 Task: Change the bluescreen B value for the bluescreen video filter to 90.
Action: Mouse moved to (136, 38)
Screenshot: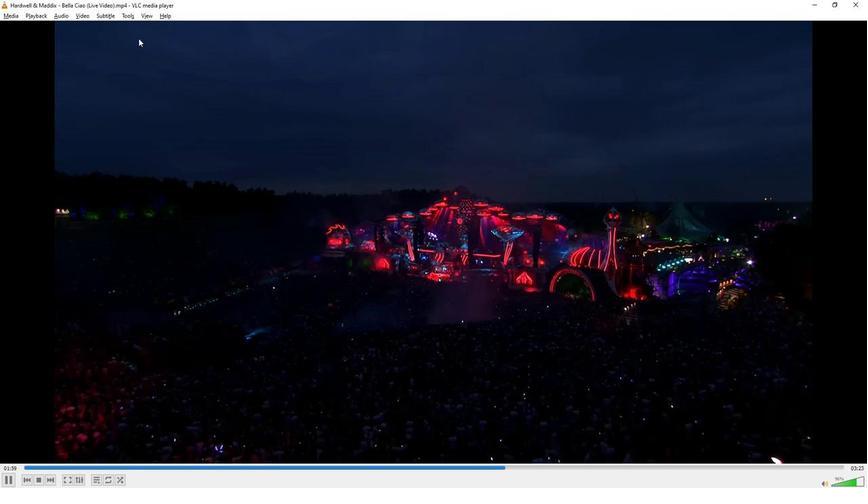 
Action: Mouse pressed left at (136, 38)
Screenshot: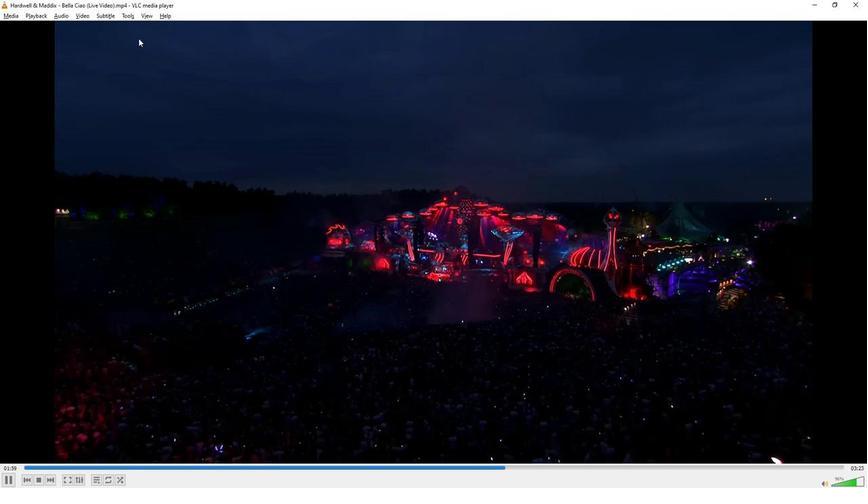 
Action: Mouse moved to (160, 136)
Screenshot: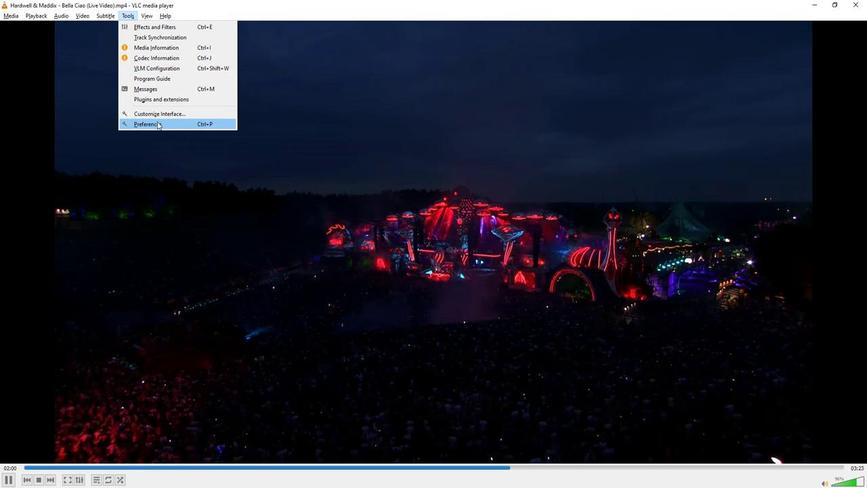 
Action: Mouse pressed left at (160, 136)
Screenshot: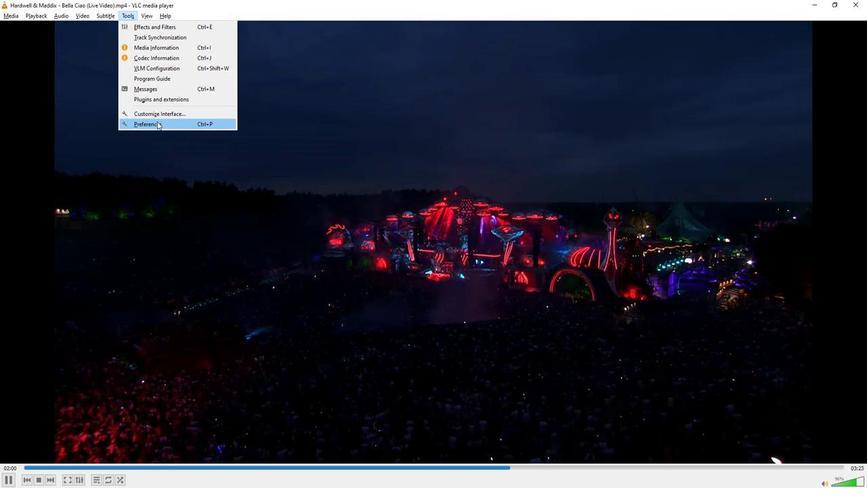 
Action: Mouse moved to (192, 383)
Screenshot: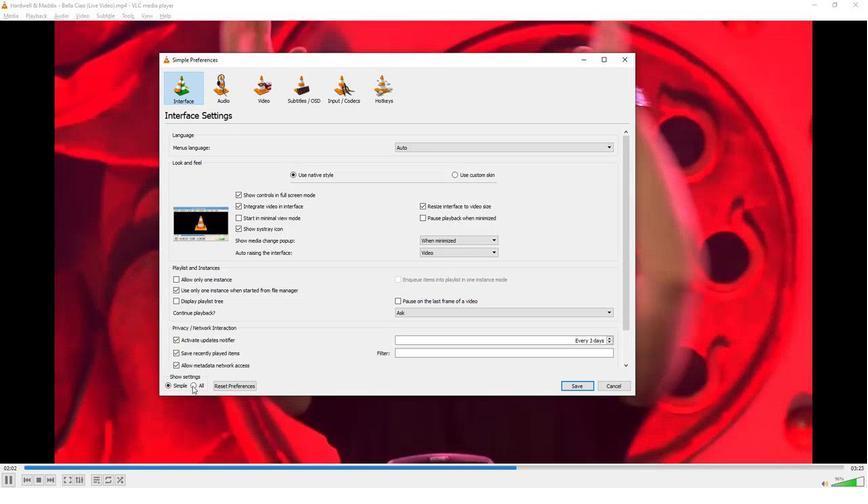 
Action: Mouse pressed left at (192, 383)
Screenshot: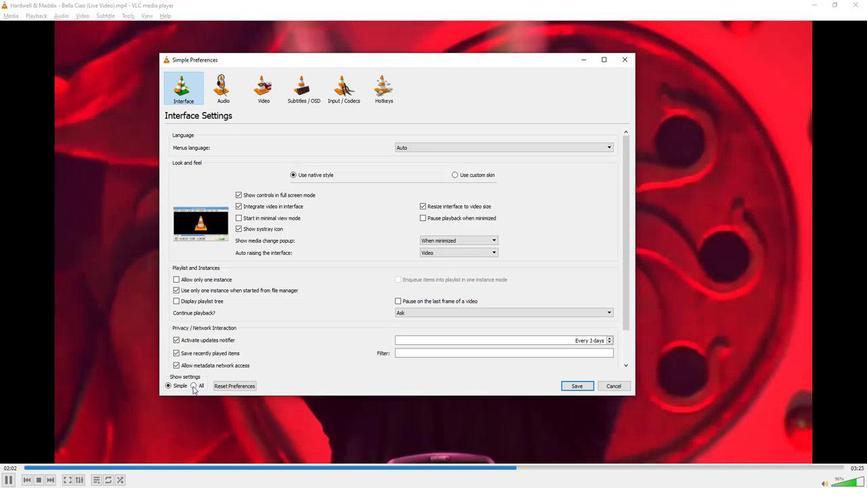 
Action: Mouse moved to (199, 326)
Screenshot: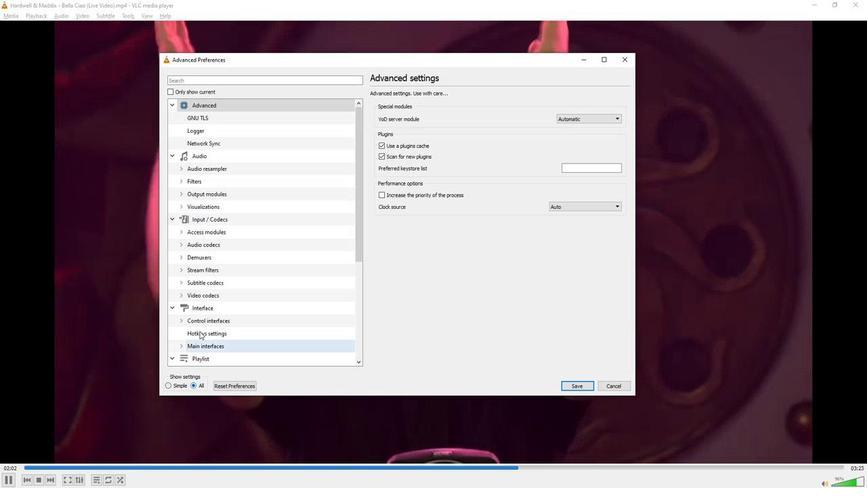
Action: Mouse scrolled (199, 326) with delta (0, 0)
Screenshot: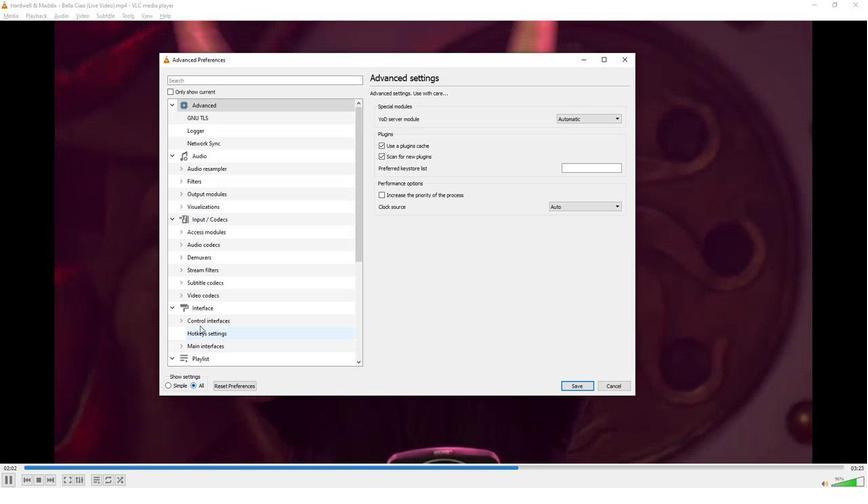 
Action: Mouse scrolled (199, 326) with delta (0, 0)
Screenshot: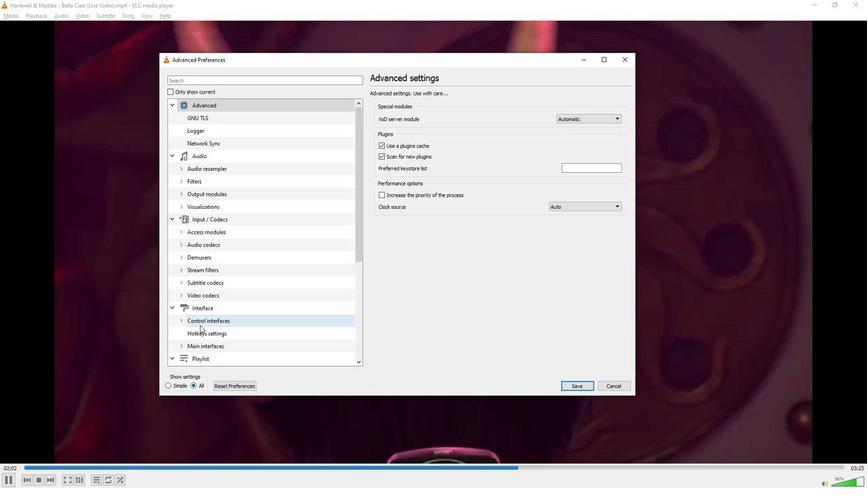 
Action: Mouse scrolled (199, 326) with delta (0, 0)
Screenshot: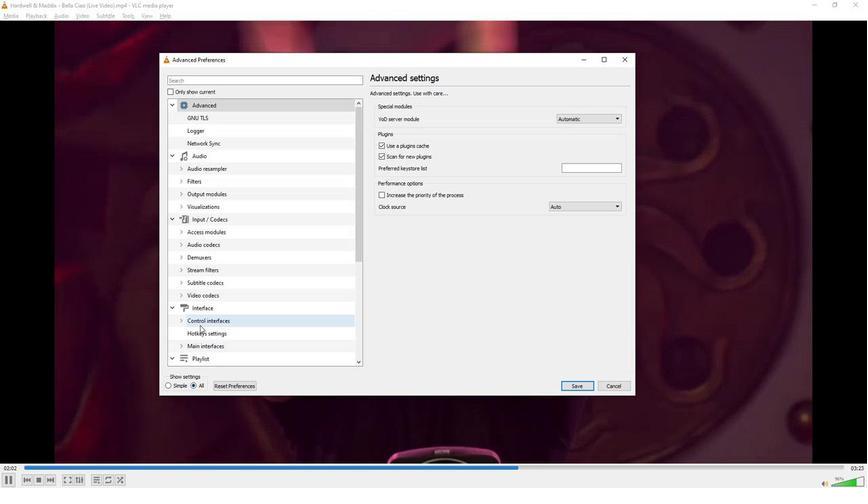 
Action: Mouse scrolled (199, 326) with delta (0, 0)
Screenshot: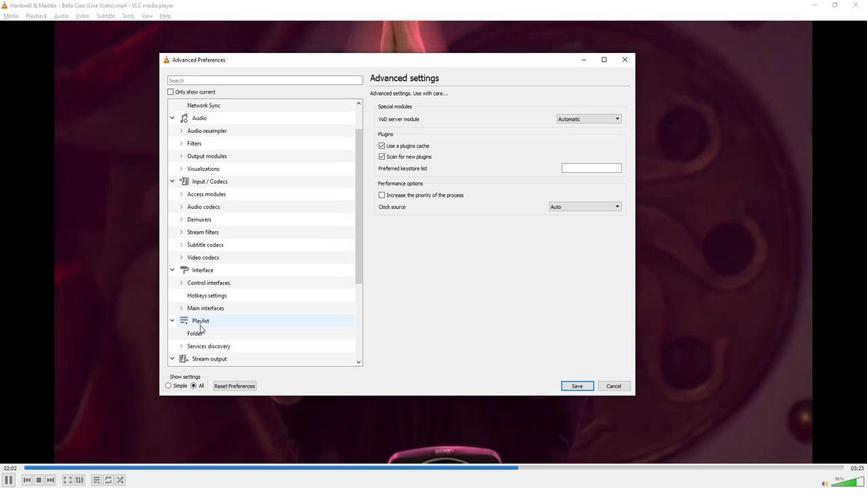 
Action: Mouse scrolled (199, 326) with delta (0, 0)
Screenshot: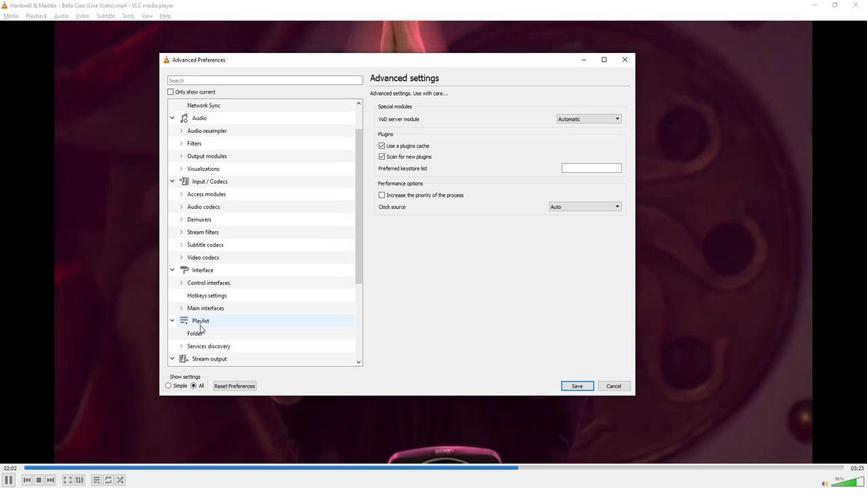 
Action: Mouse scrolled (199, 326) with delta (0, 0)
Screenshot: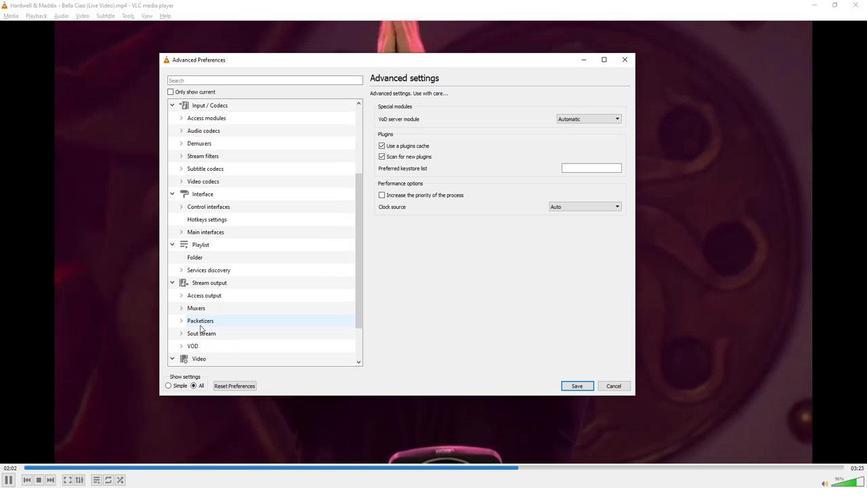 
Action: Mouse scrolled (199, 326) with delta (0, 0)
Screenshot: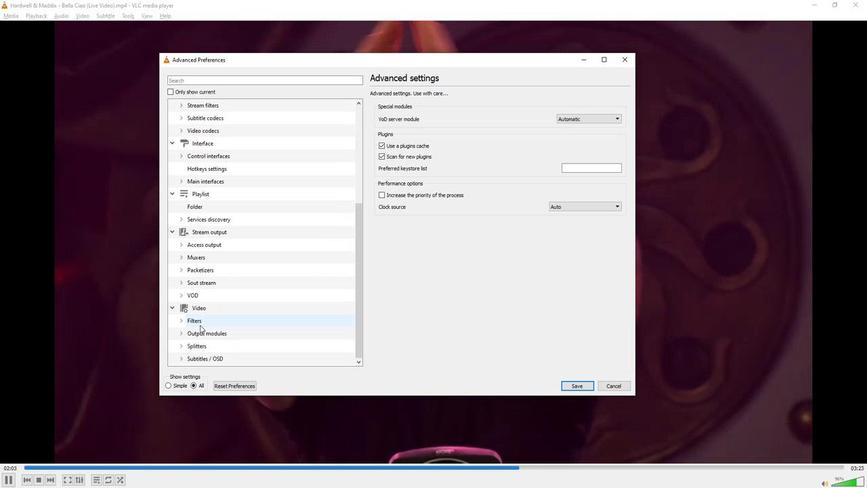 
Action: Mouse moved to (182, 322)
Screenshot: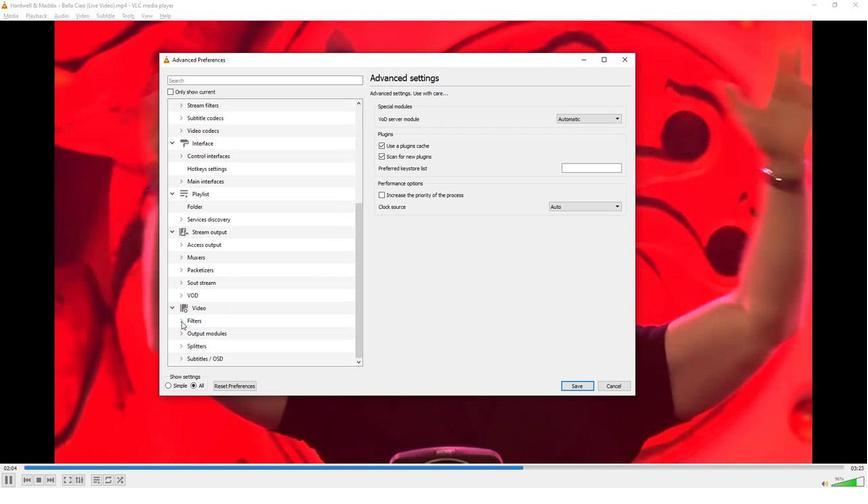 
Action: Mouse pressed left at (182, 322)
Screenshot: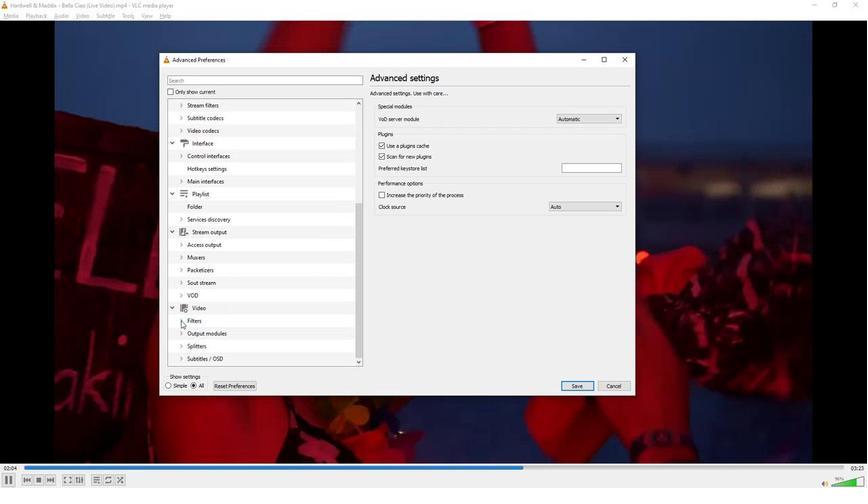 
Action: Mouse moved to (204, 350)
Screenshot: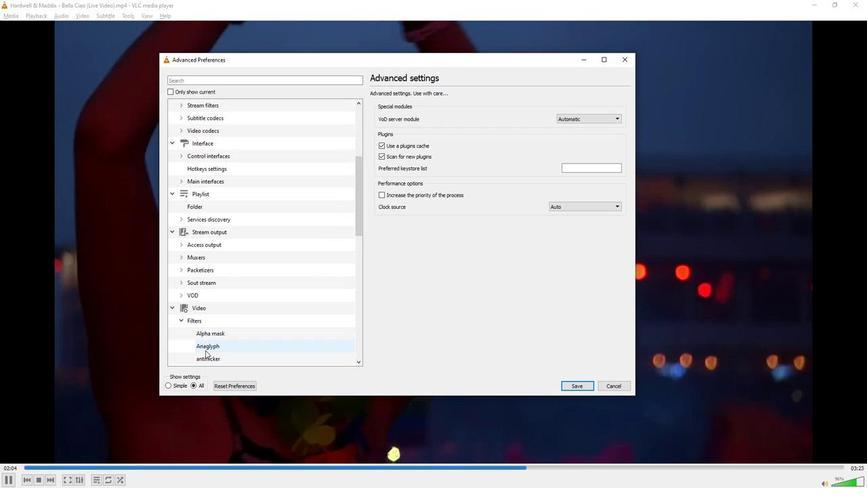 
Action: Mouse scrolled (204, 349) with delta (0, 0)
Screenshot: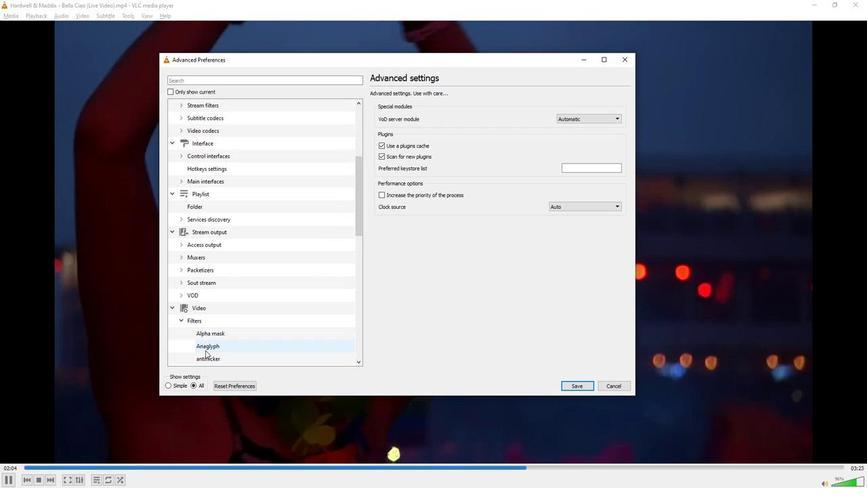 
Action: Mouse scrolled (204, 349) with delta (0, 0)
Screenshot: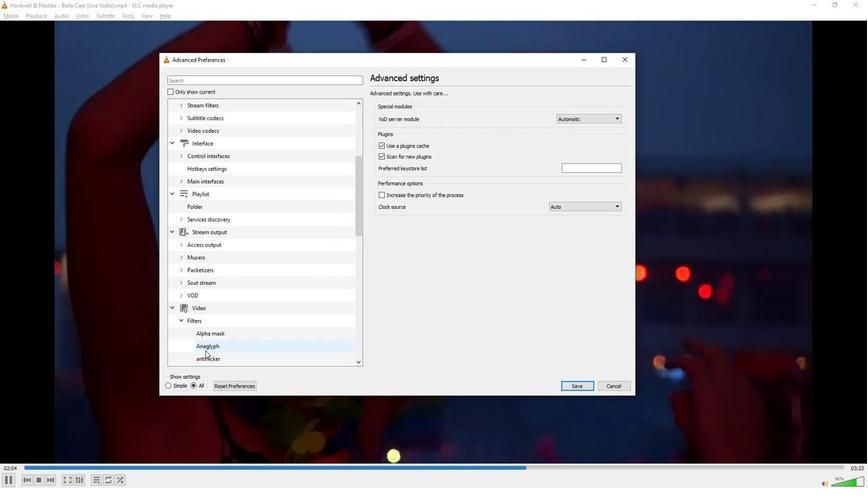 
Action: Mouse moved to (207, 323)
Screenshot: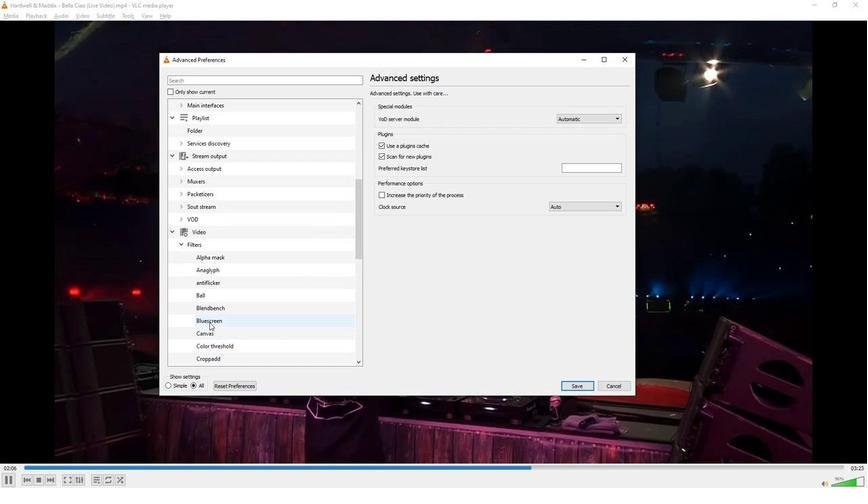 
Action: Mouse pressed left at (207, 323)
Screenshot: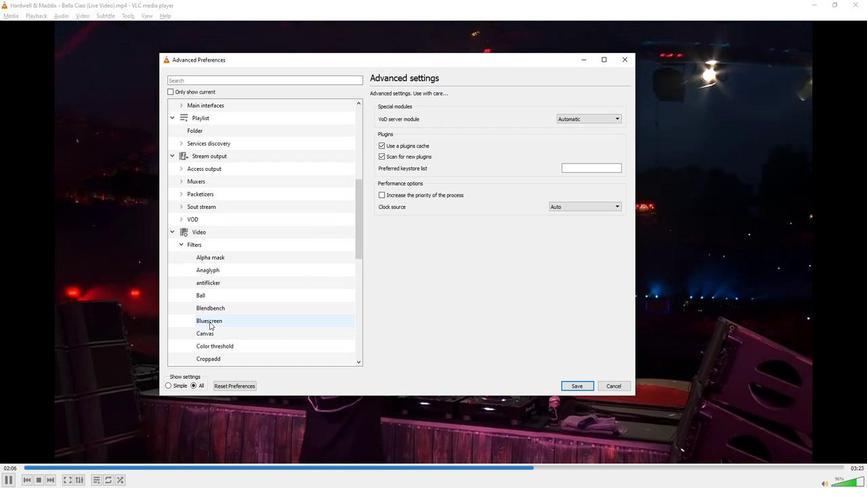 
Action: Mouse moved to (566, 141)
Screenshot: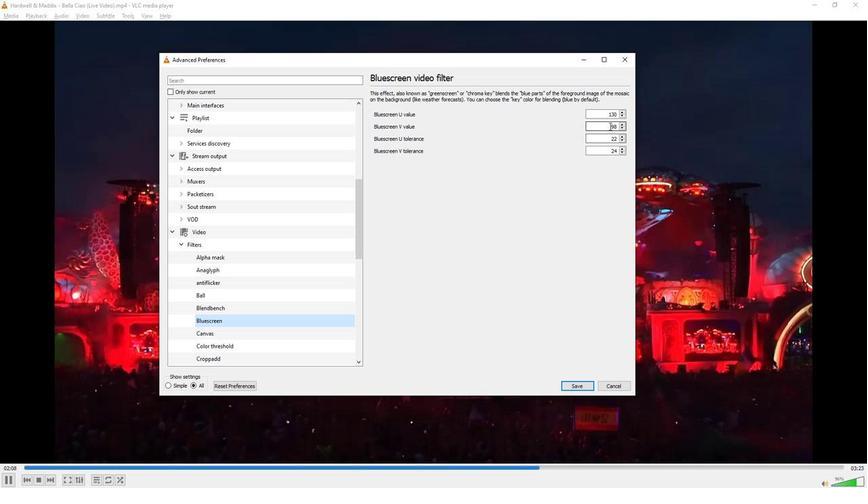 
Action: Mouse pressed left at (566, 141)
Screenshot: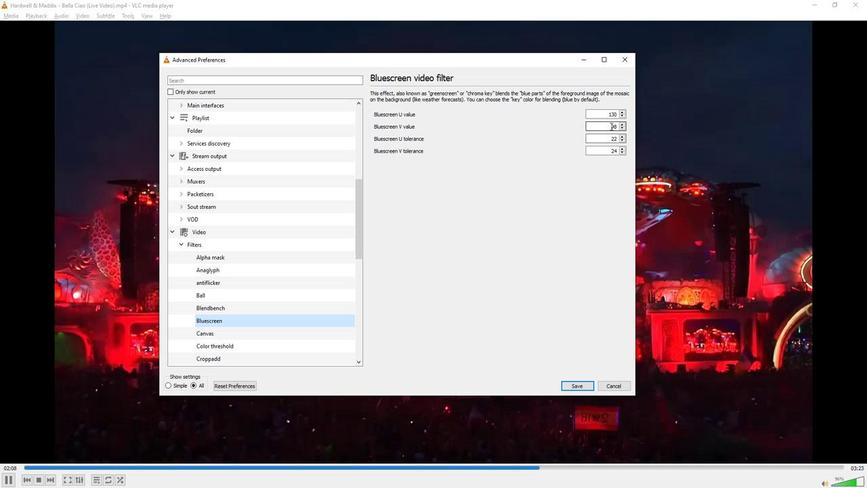 
Action: Mouse pressed left at (566, 141)
Screenshot: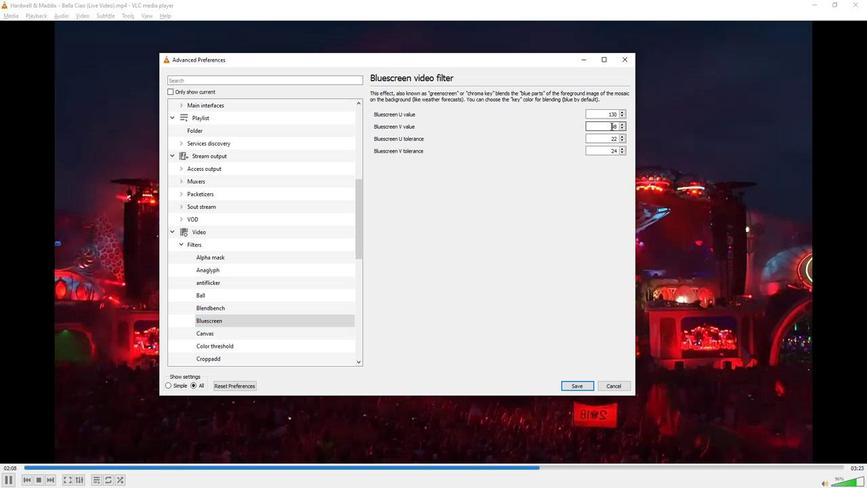 
Action: Key pressed 90
Screenshot: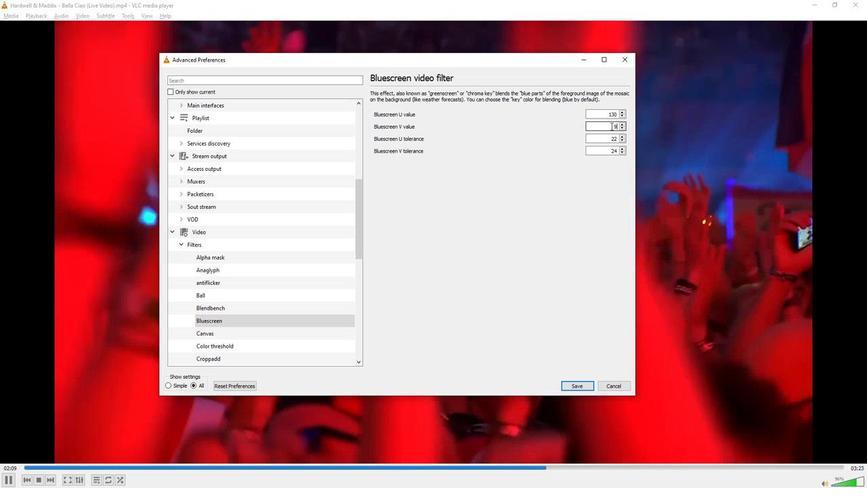 
Action: Mouse moved to (501, 229)
Screenshot: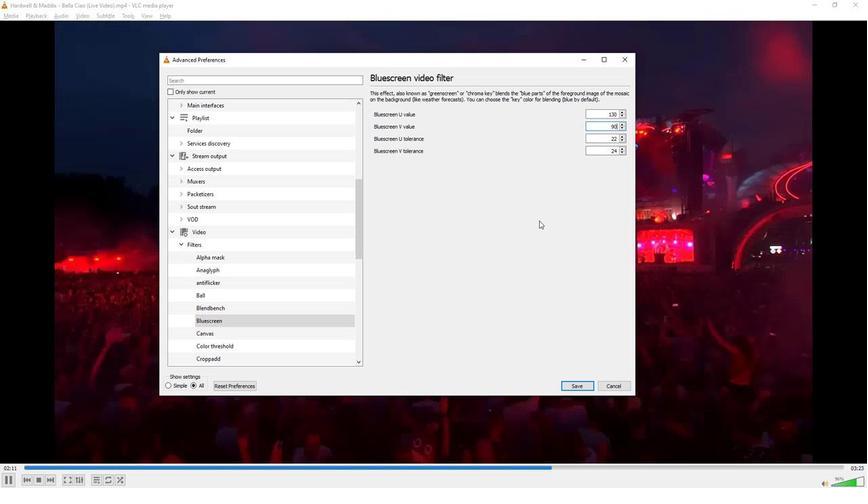 
